 Task: Submit a pull request to contribute to an open-source project.
Action: Mouse moved to (1014, 57)
Screenshot: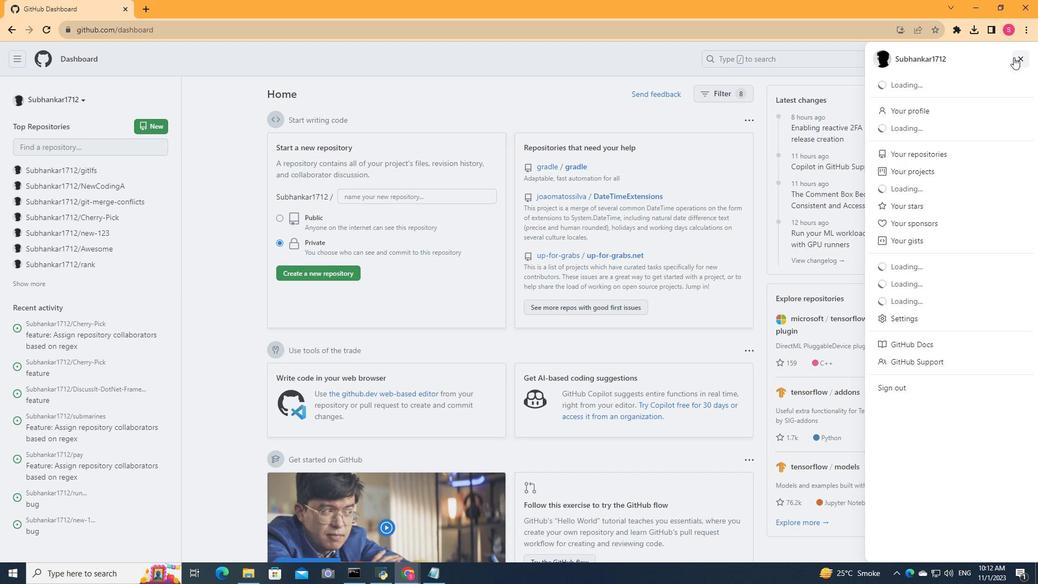 
Action: Mouse pressed left at (1014, 57)
Screenshot: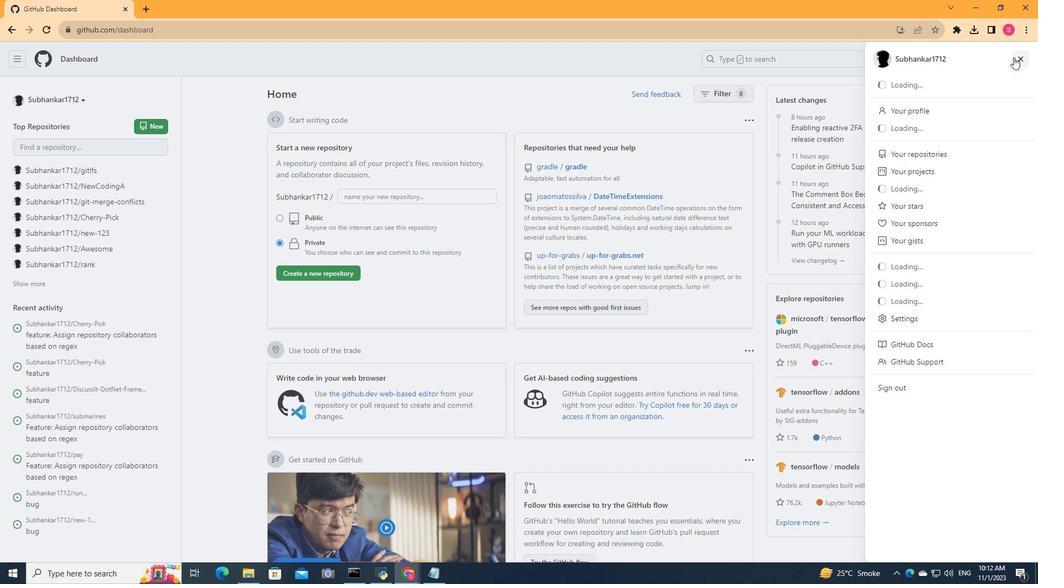 
Action: Mouse moved to (920, 135)
Screenshot: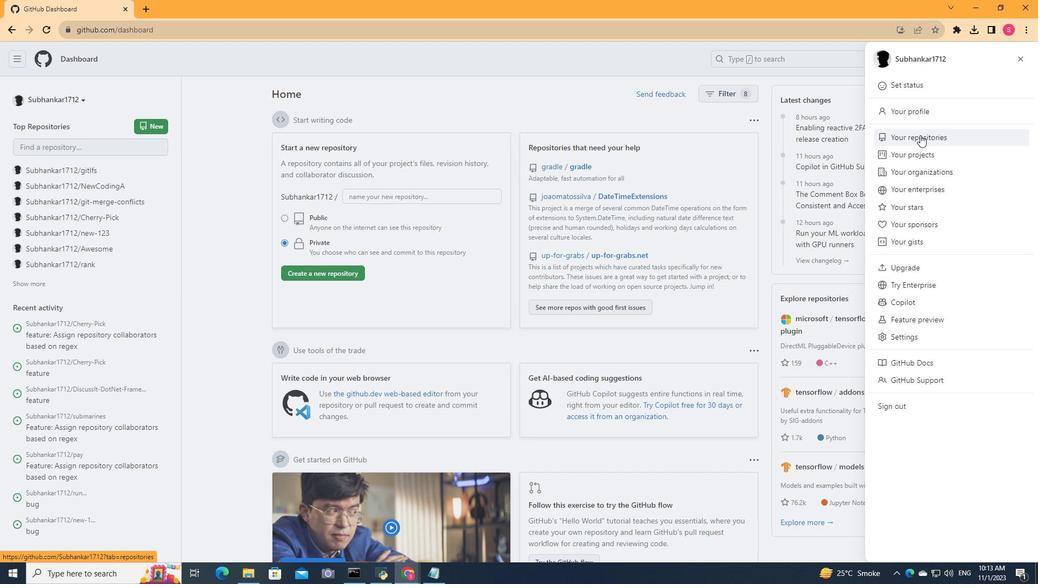 
Action: Mouse pressed left at (920, 135)
Screenshot: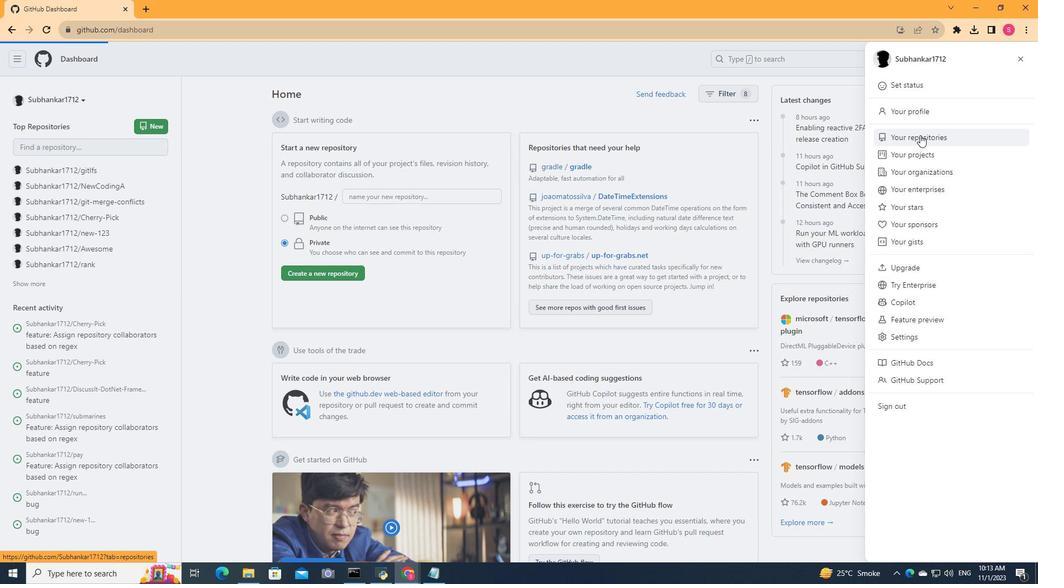 
Action: Mouse moved to (398, 230)
Screenshot: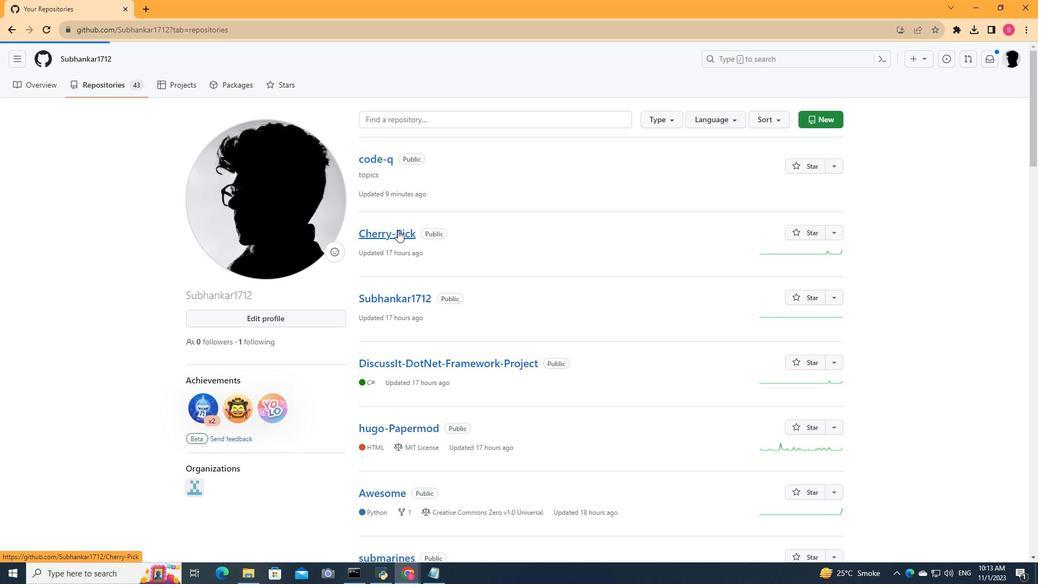 
Action: Mouse pressed left at (398, 230)
Screenshot: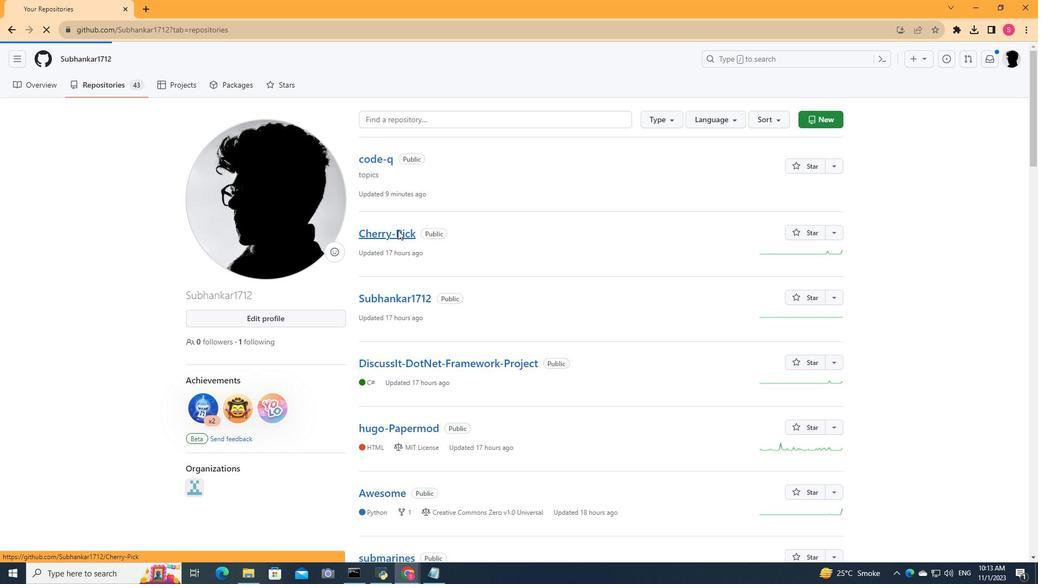 
Action: Mouse moved to (209, 80)
Screenshot: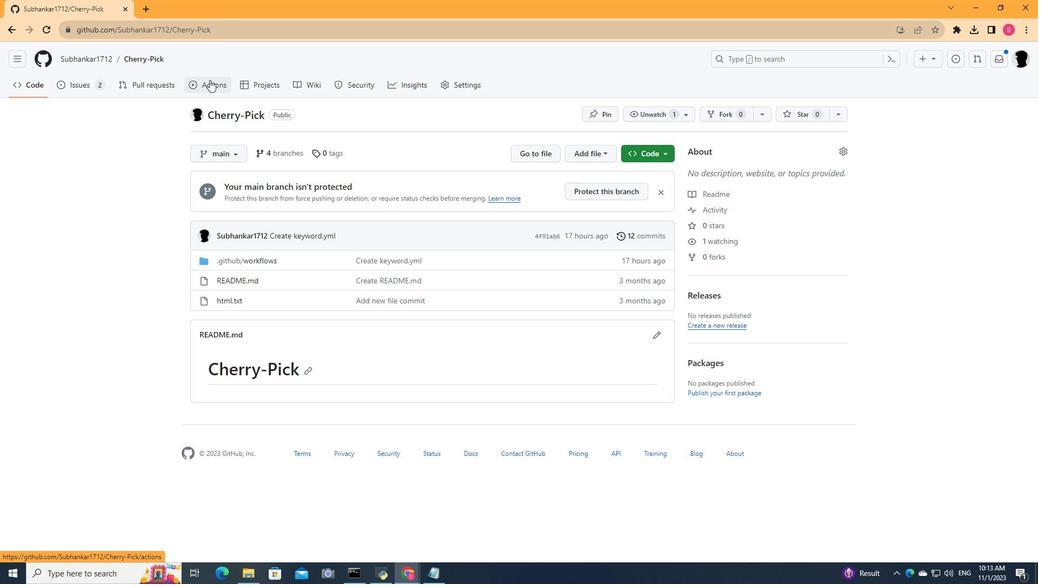 
Action: Mouse pressed left at (209, 80)
Screenshot: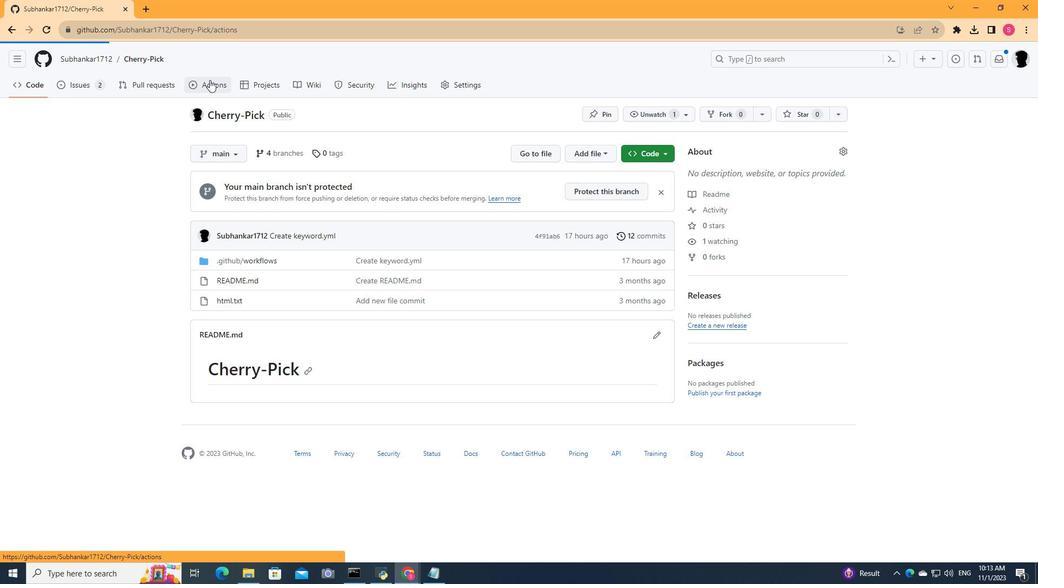 
Action: Mouse moved to (147, 86)
Screenshot: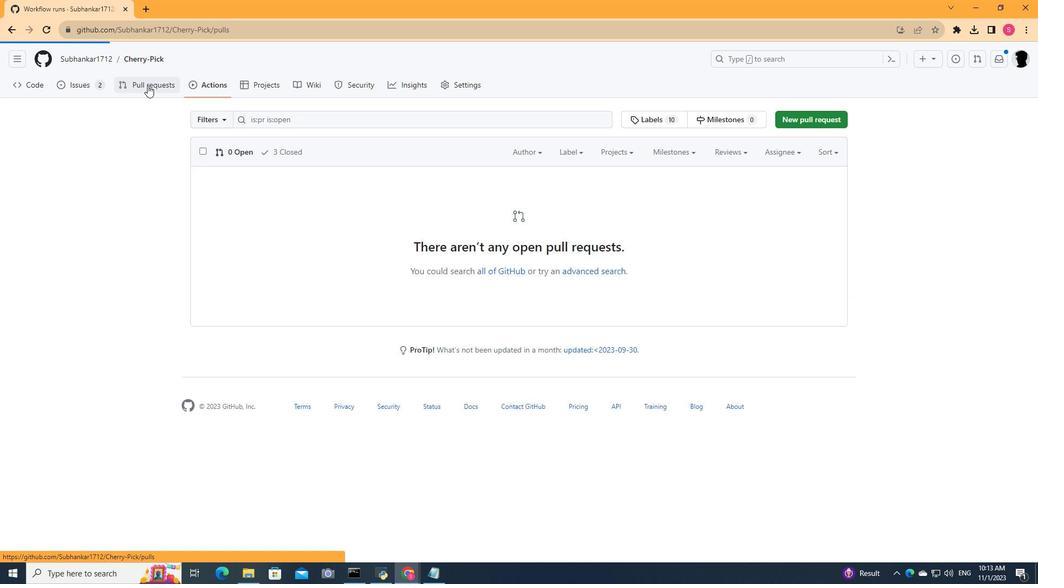 
Action: Mouse pressed left at (147, 86)
Screenshot: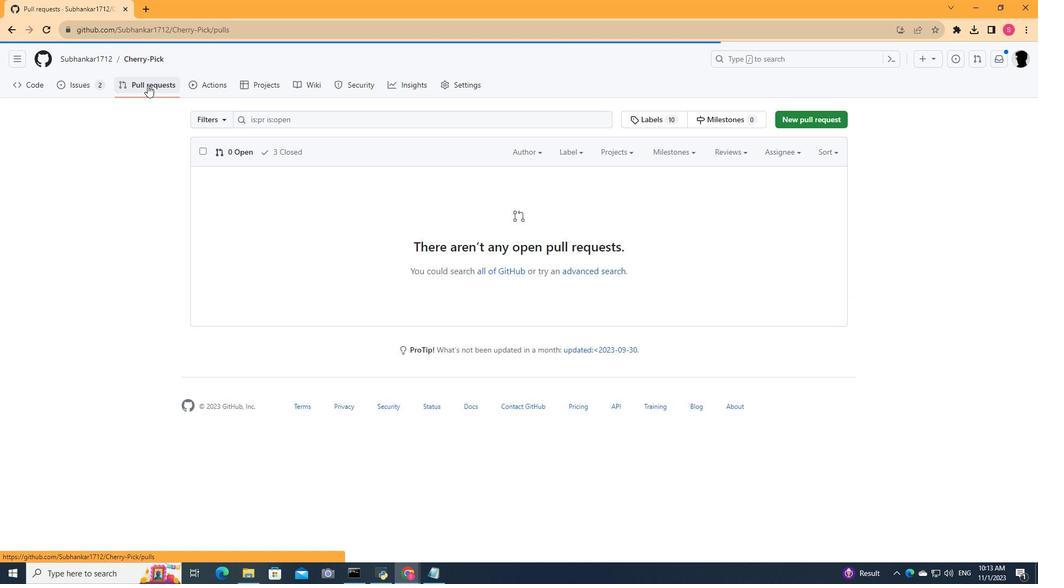 
Action: Mouse moved to (34, 82)
Screenshot: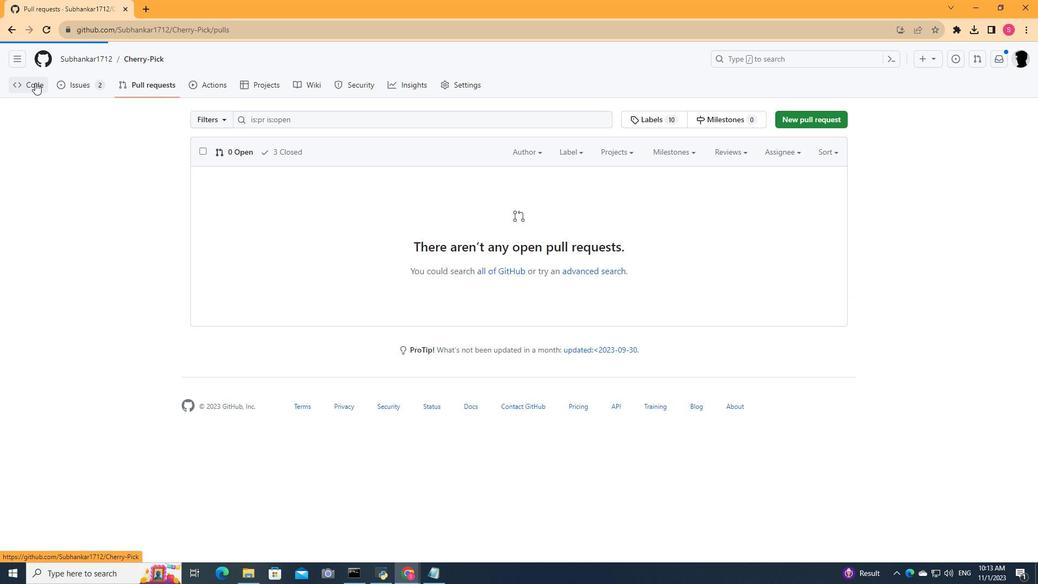 
Action: Mouse pressed left at (34, 82)
Screenshot: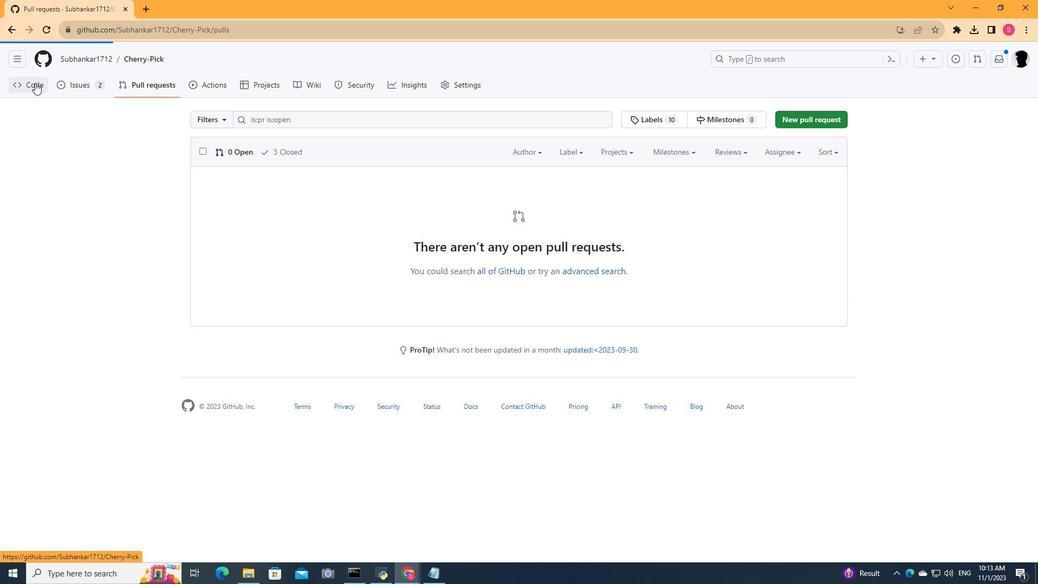 
Action: Mouse moved to (239, 153)
Screenshot: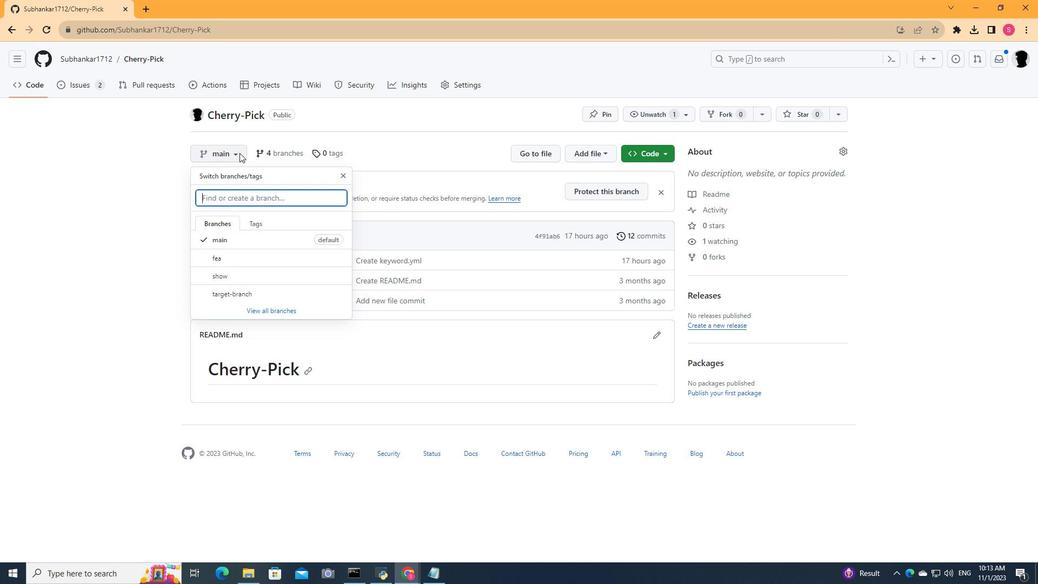 
Action: Mouse pressed left at (239, 153)
Screenshot: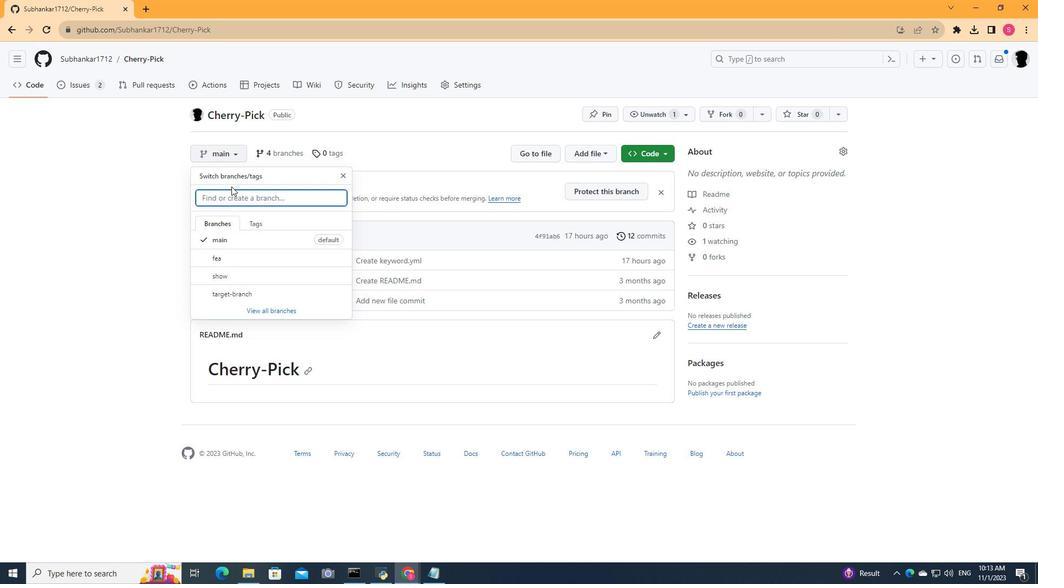 
Action: Mouse moved to (229, 275)
Screenshot: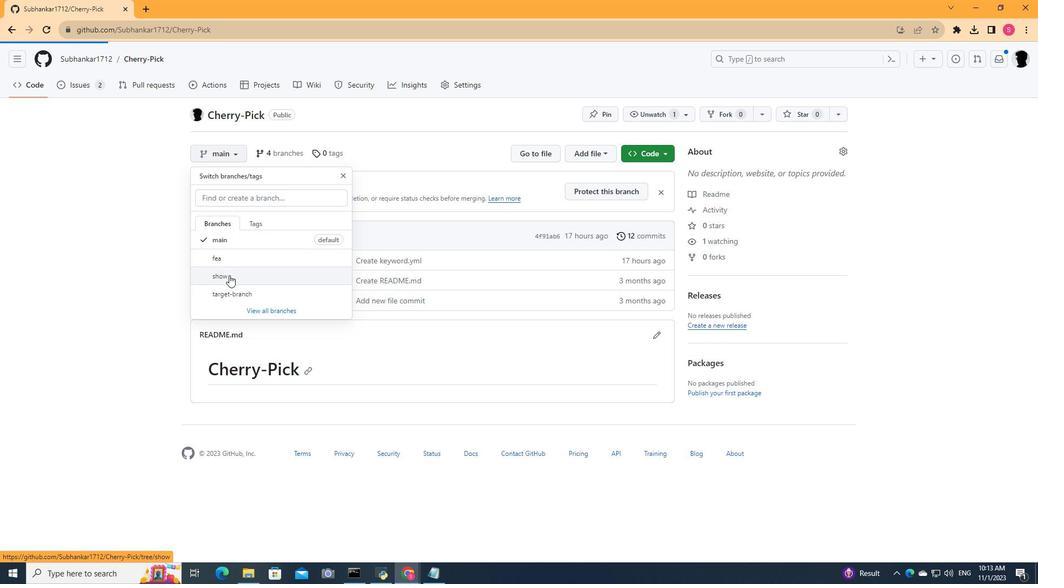
Action: Mouse pressed left at (229, 275)
Screenshot: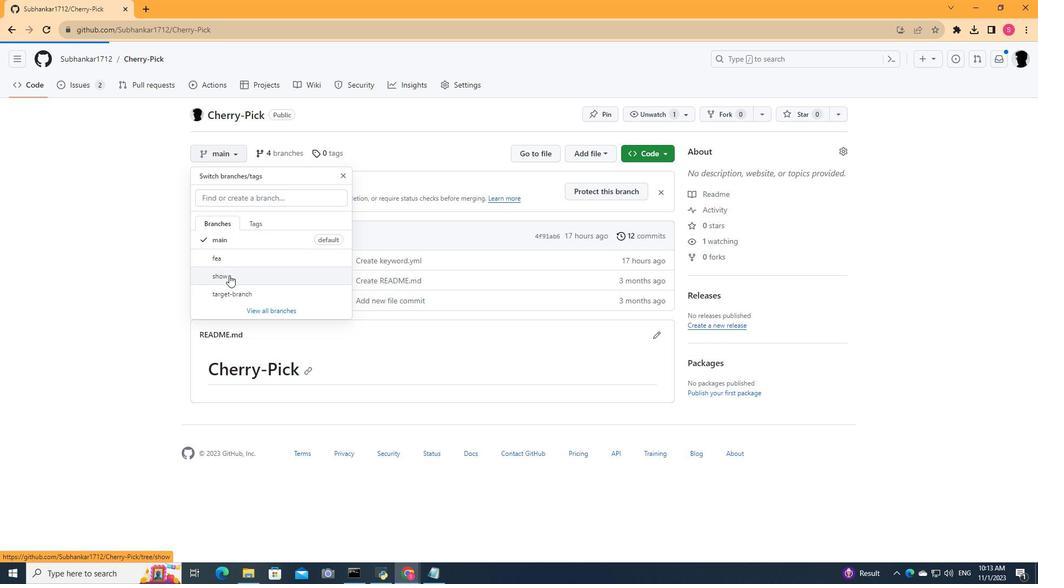 
Action: Mouse moved to (601, 151)
Screenshot: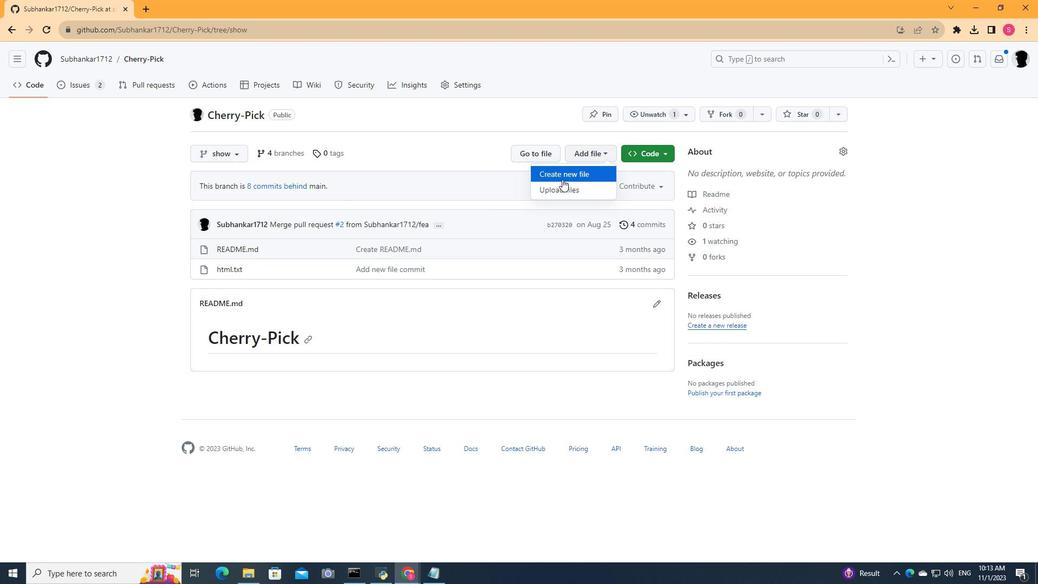 
Action: Mouse pressed left at (601, 151)
Screenshot: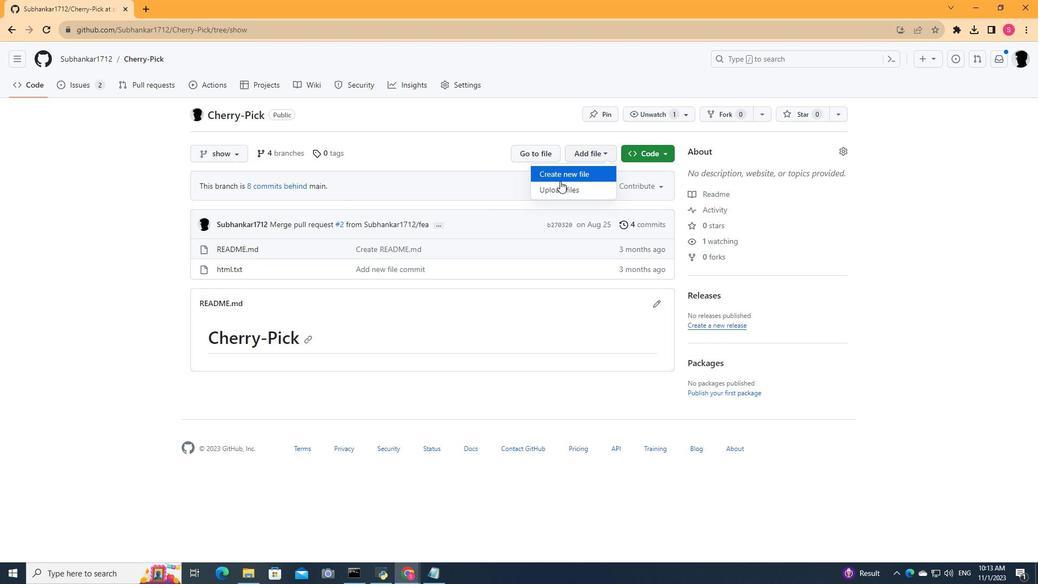 
Action: Mouse moved to (564, 173)
Screenshot: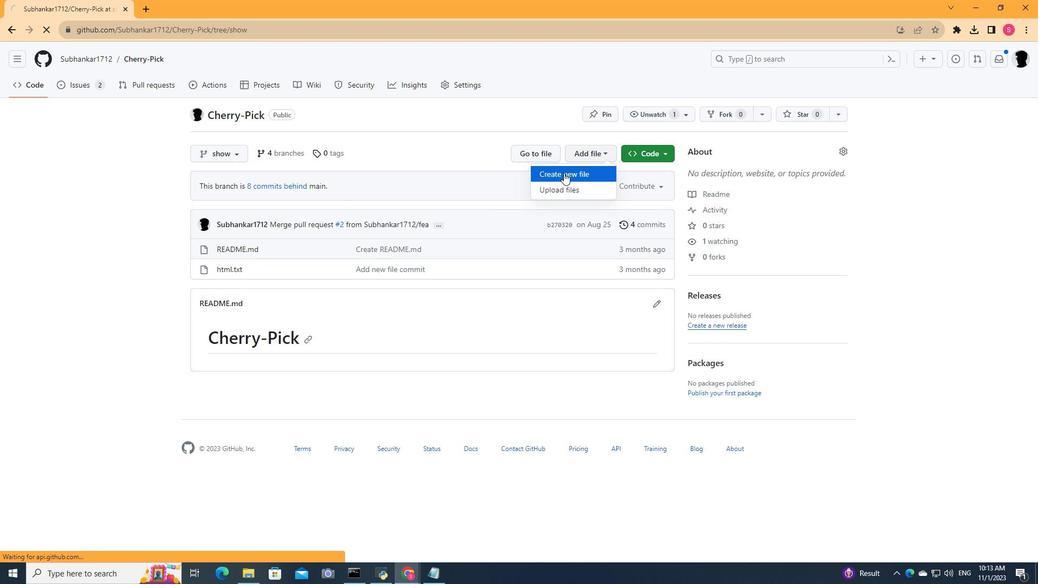 
Action: Mouse pressed left at (564, 173)
Screenshot: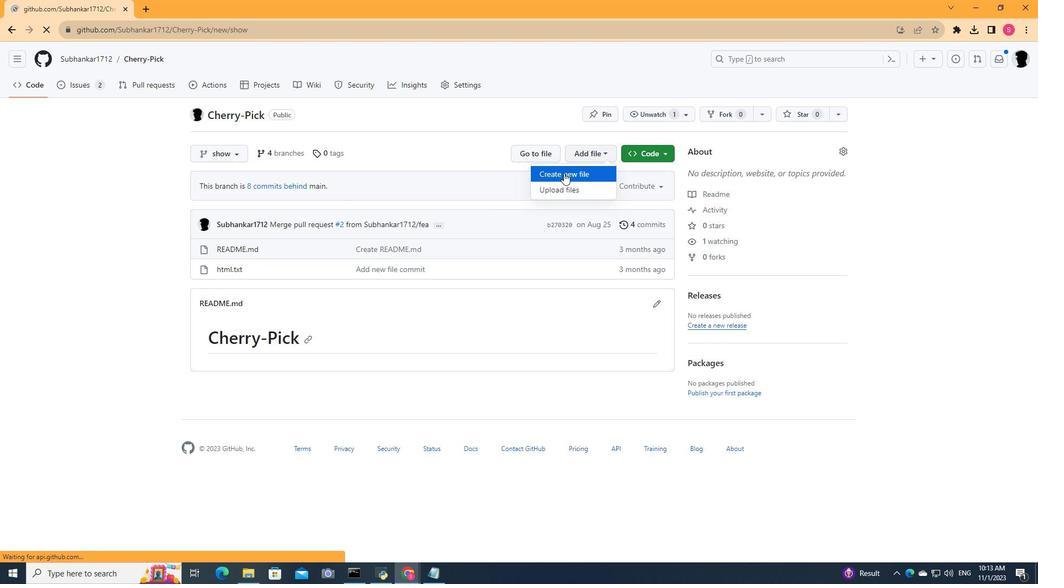 
Action: Mouse moved to (109, 110)
Screenshot: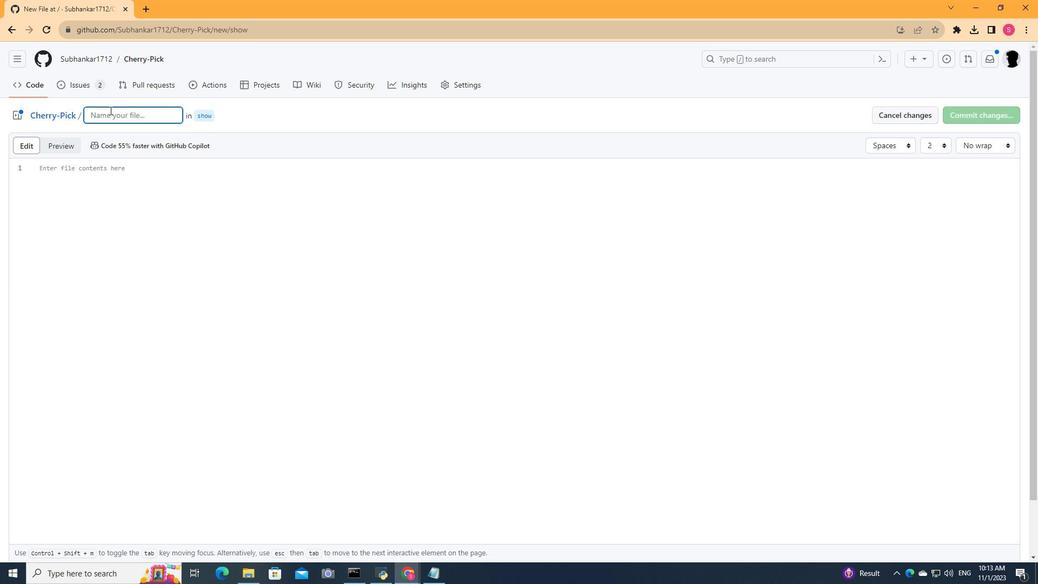 
Action: Mouse pressed left at (109, 110)
Screenshot: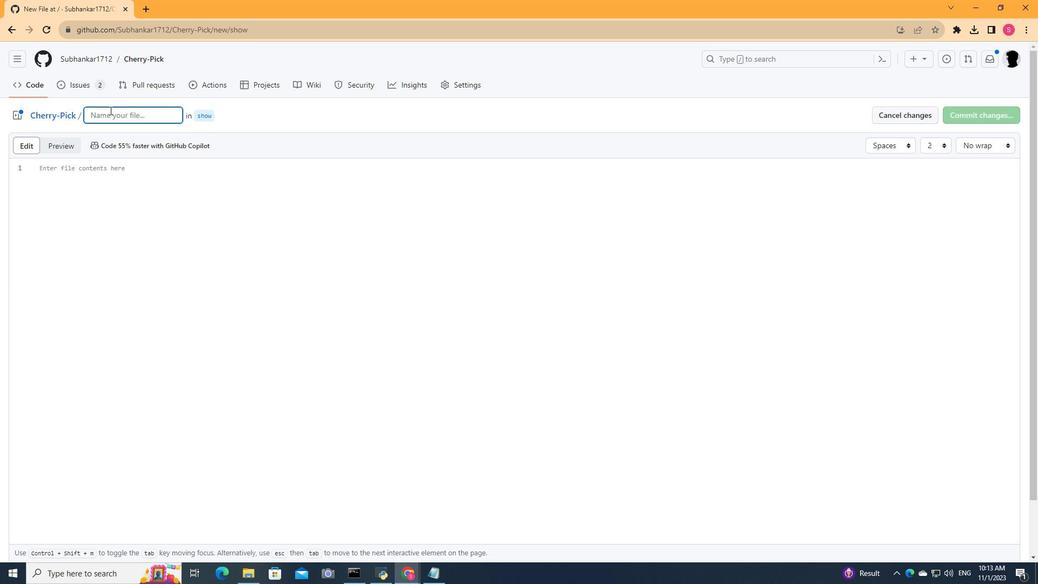 
Action: Key pressed file-text.txt
Screenshot: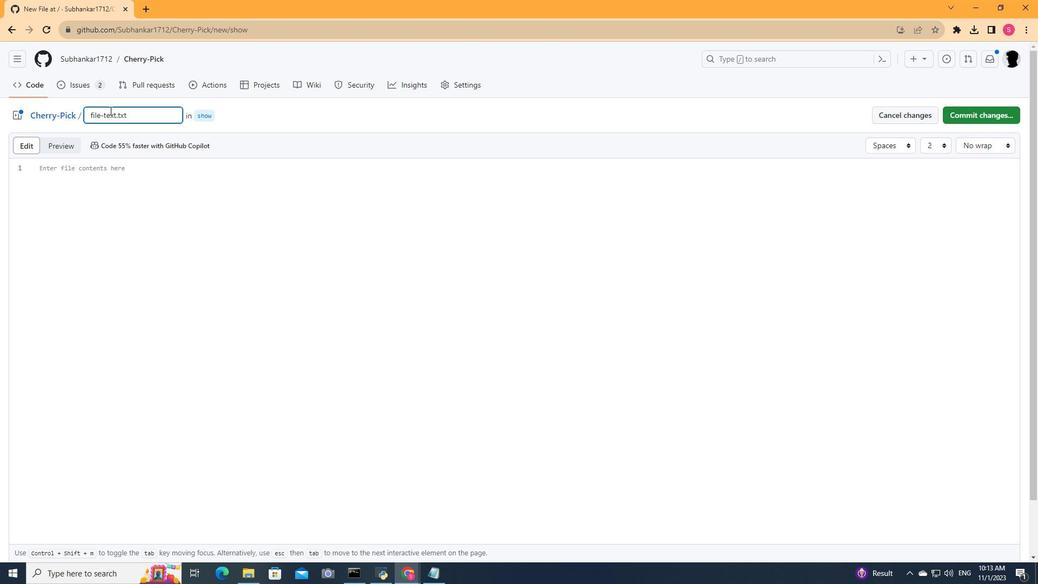 
Action: Mouse moved to (119, 165)
Screenshot: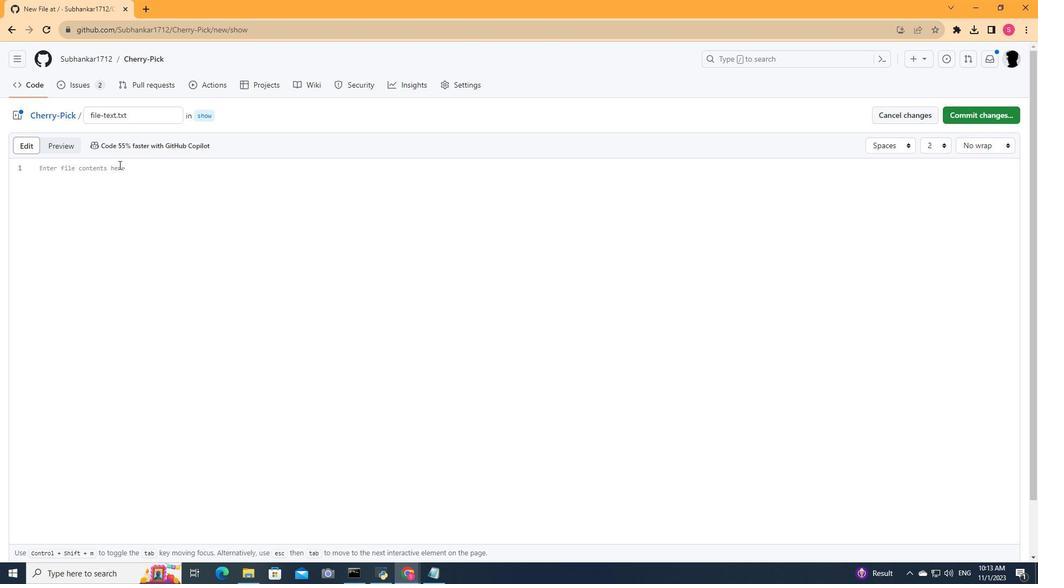 
Action: Mouse pressed left at (119, 165)
Screenshot: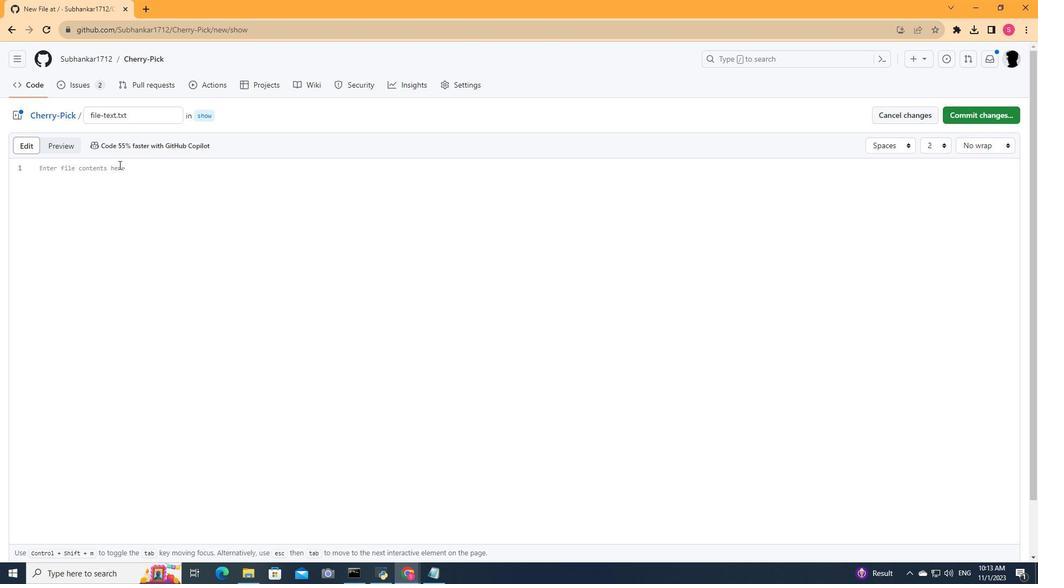 
Action: Key pressed <Key.shift>Hello<Key.space><Key.shift><Key.shift><Key.shift><Key.shift>World<Key.shift>!
Screenshot: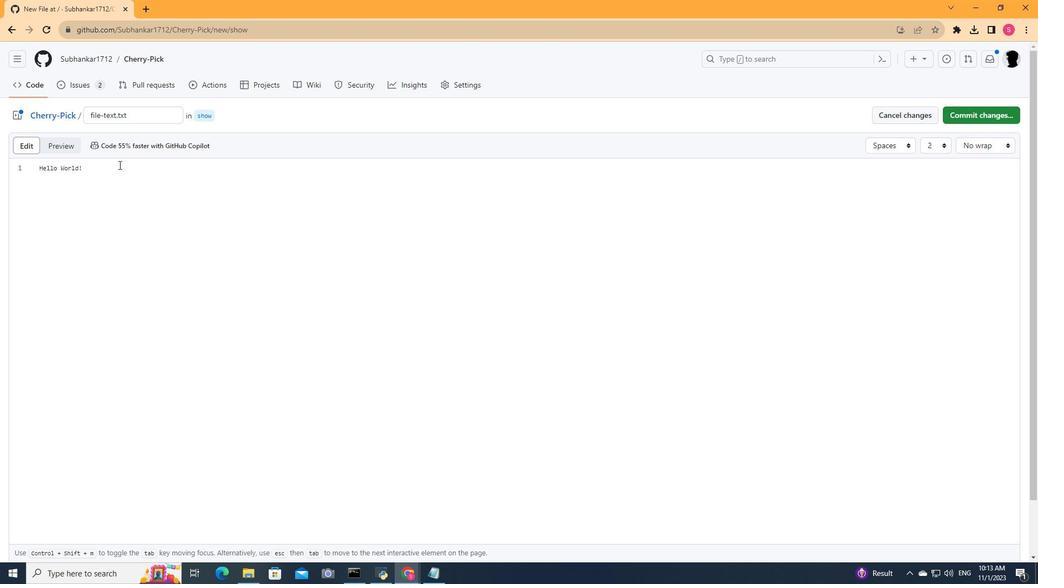 
Action: Mouse moved to (970, 117)
Screenshot: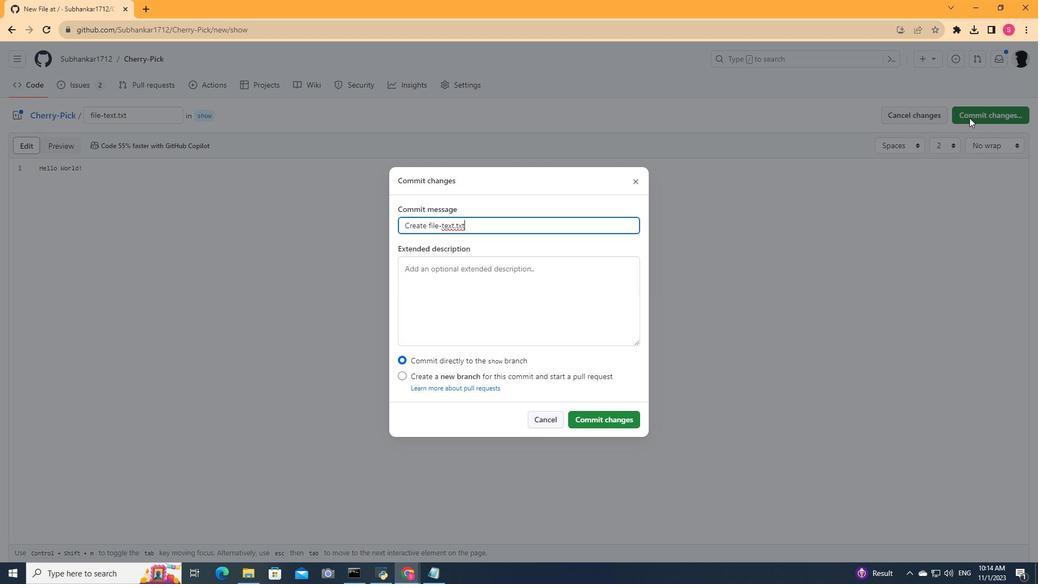 
Action: Mouse pressed left at (970, 117)
Screenshot: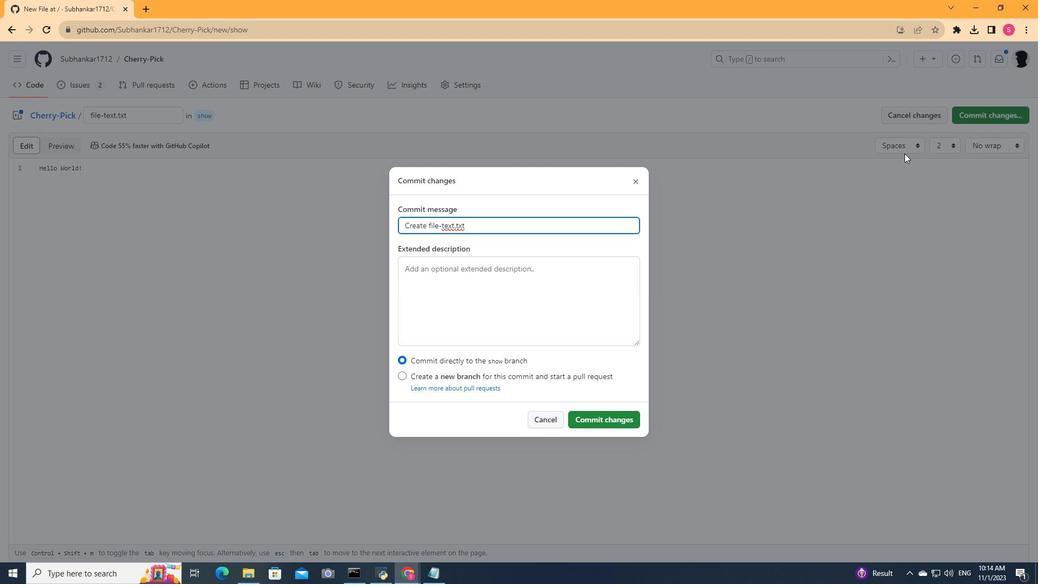 
Action: Mouse moved to (620, 418)
Screenshot: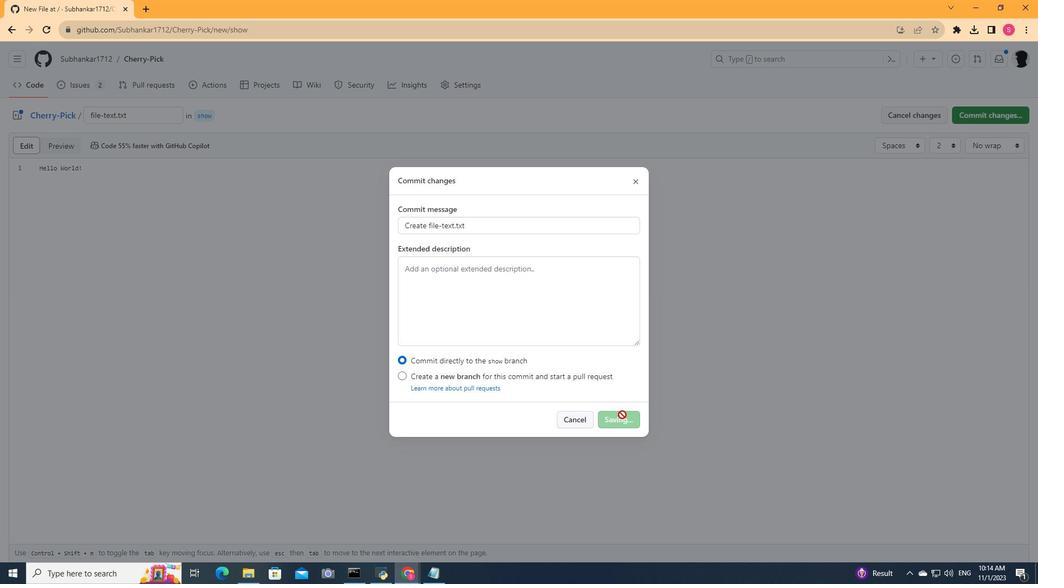 
Action: Mouse pressed left at (620, 418)
Screenshot: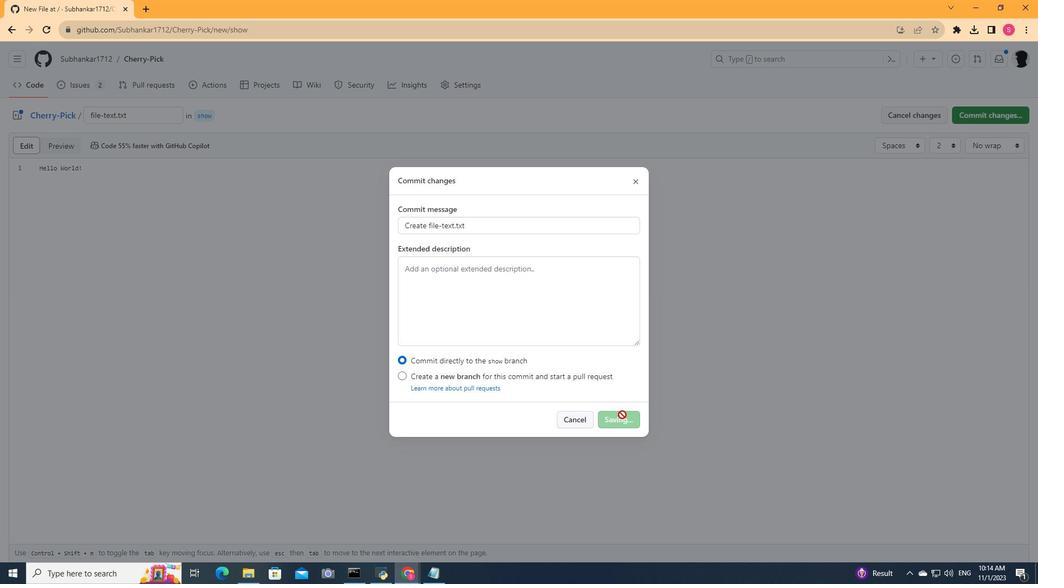 
Action: Mouse moved to (159, 88)
Screenshot: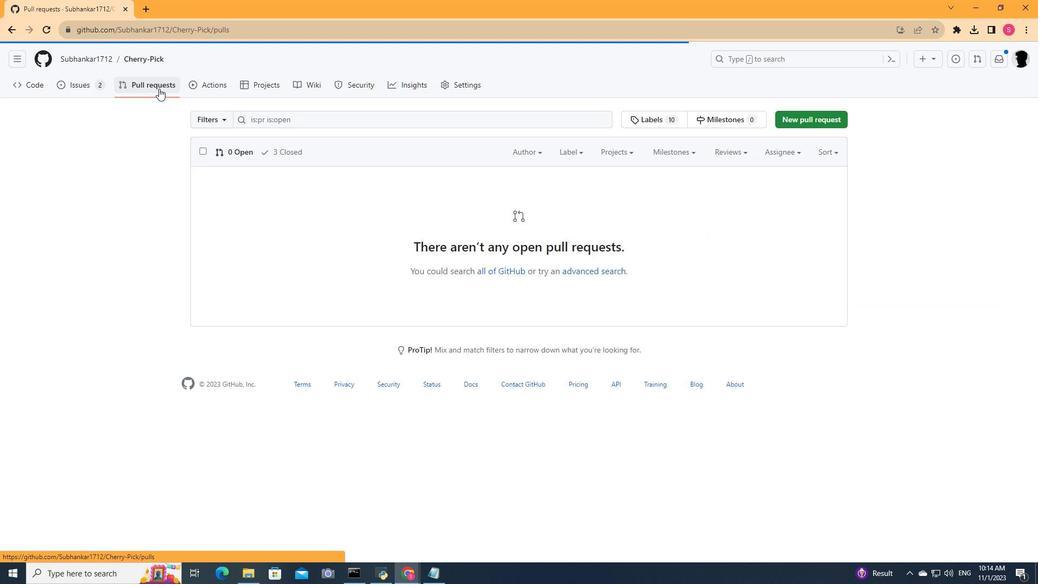 
Action: Mouse pressed left at (159, 88)
Screenshot: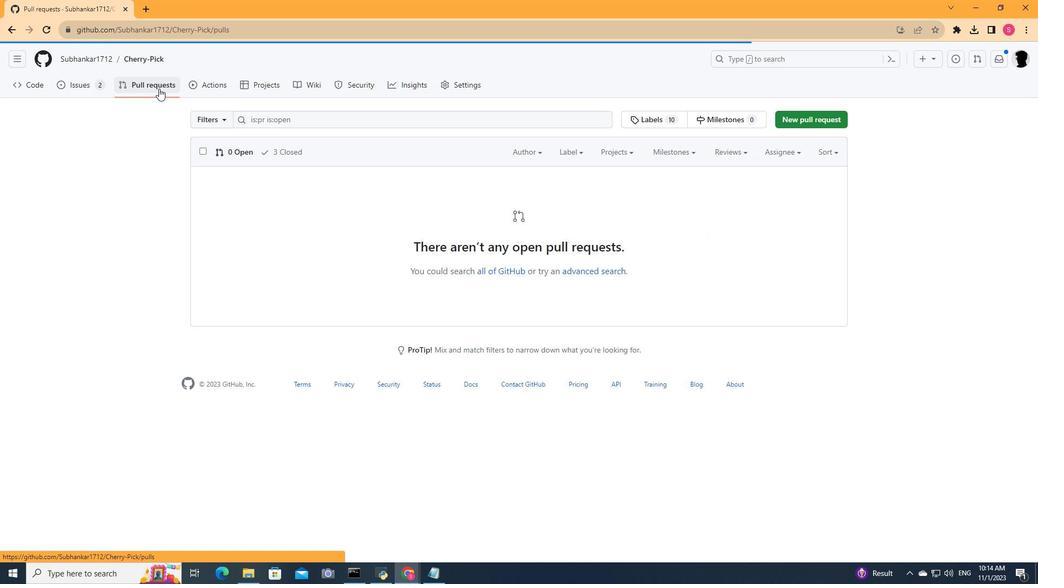 
Action: Mouse moved to (801, 123)
Screenshot: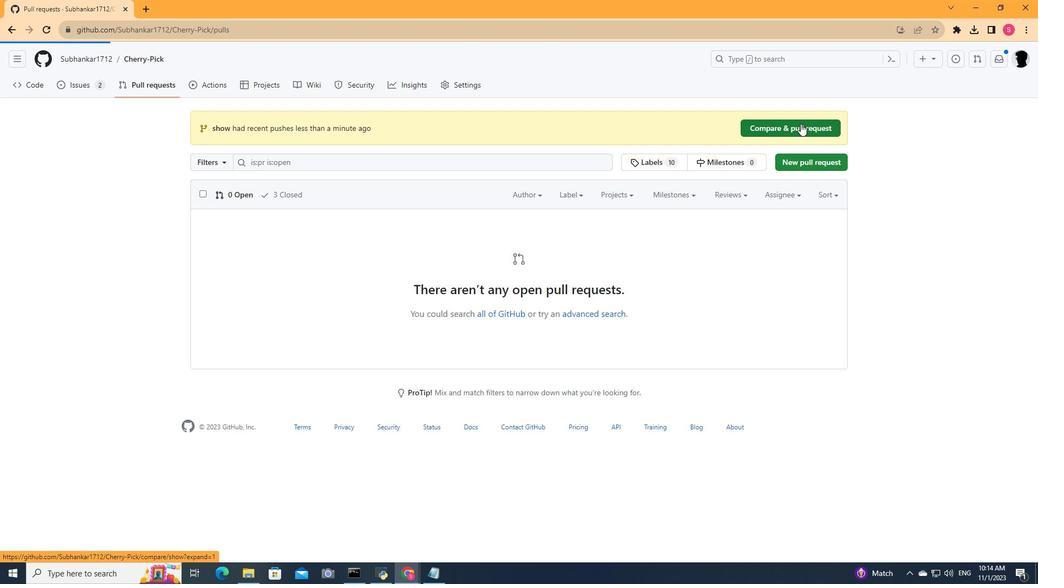 
Action: Mouse pressed left at (801, 123)
Screenshot: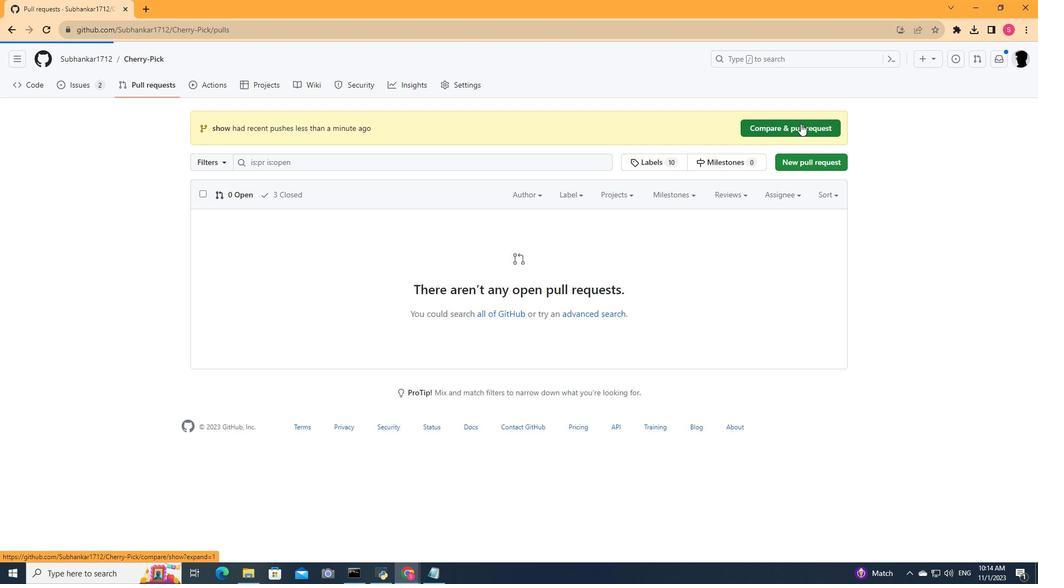 
Action: Mouse moved to (278, 320)
Screenshot: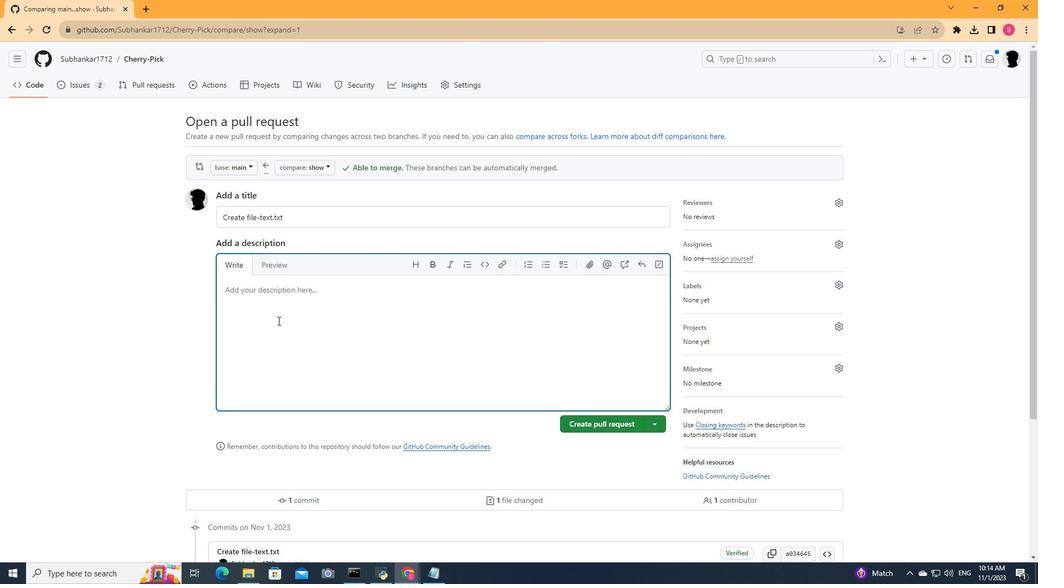 
Action: Mouse pressed left at (278, 320)
Screenshot: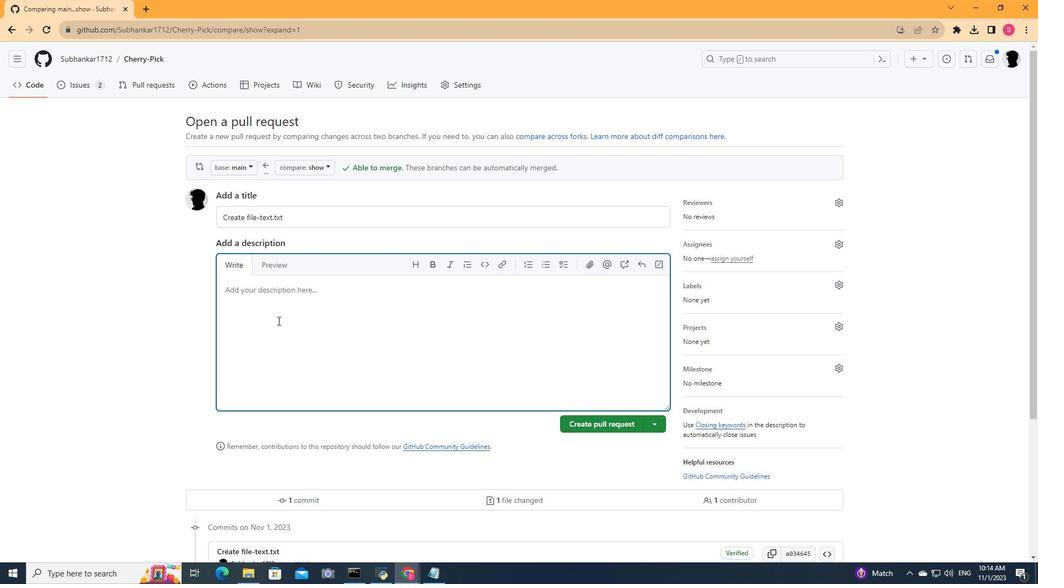 
Action: Key pressed new<Key.space><Key.shift><Key.shift><Key.shift><Key.shift><Key.shift><Key.shift><Key.shift><Key.shift><Key.shift><Key.shift>T<Key.backspace>text<Key.space>file<Key.space>add
Screenshot: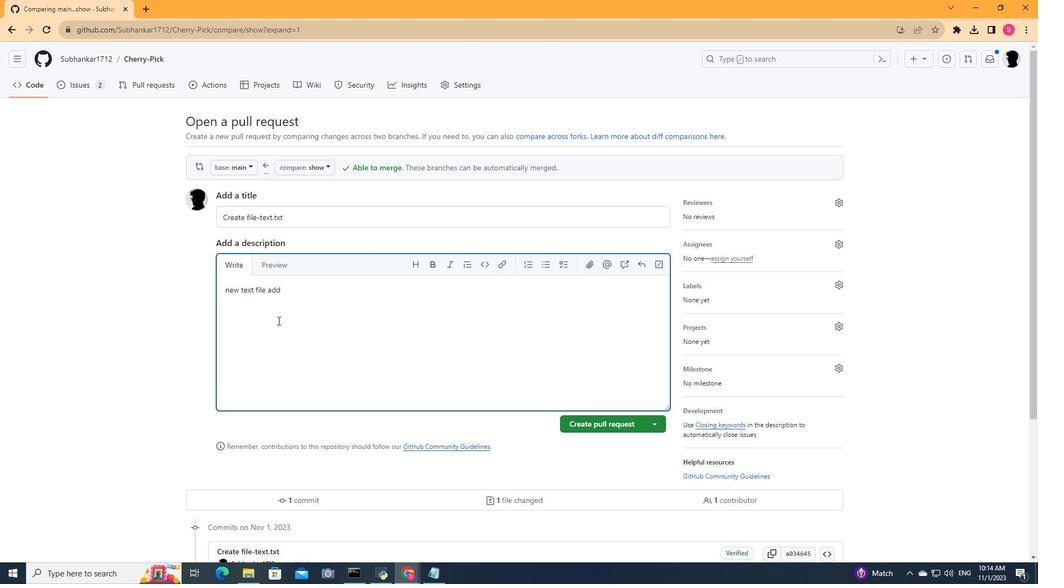 
Action: Mouse moved to (607, 427)
Screenshot: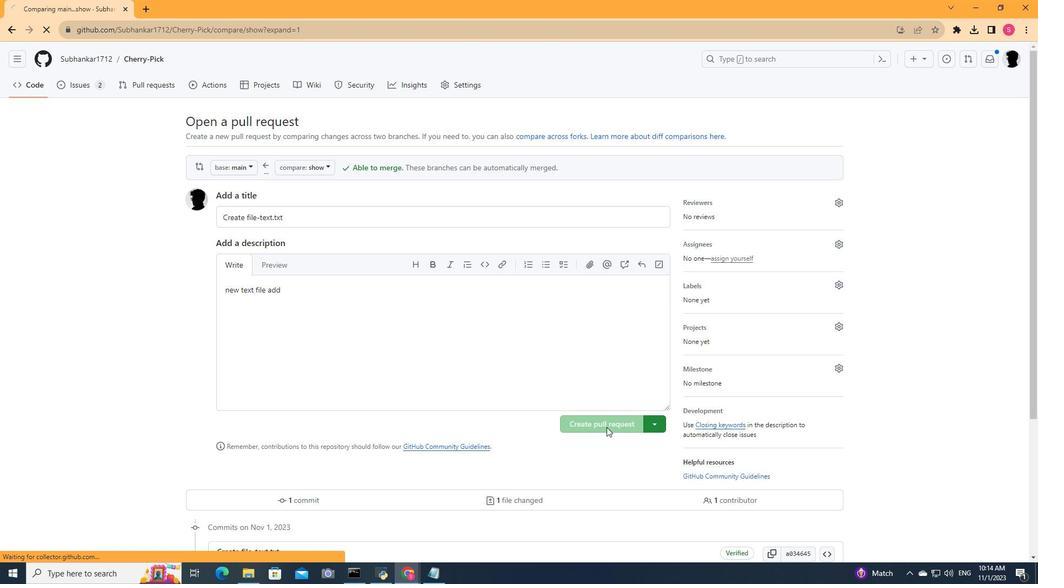 
Action: Mouse pressed left at (607, 427)
Screenshot: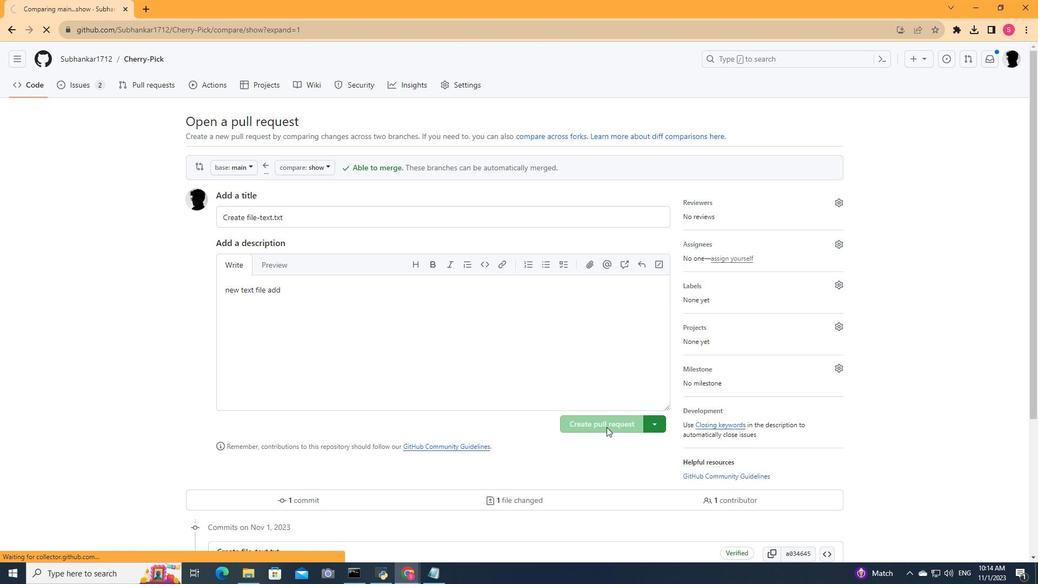 
Action: Mouse moved to (537, 411)
Screenshot: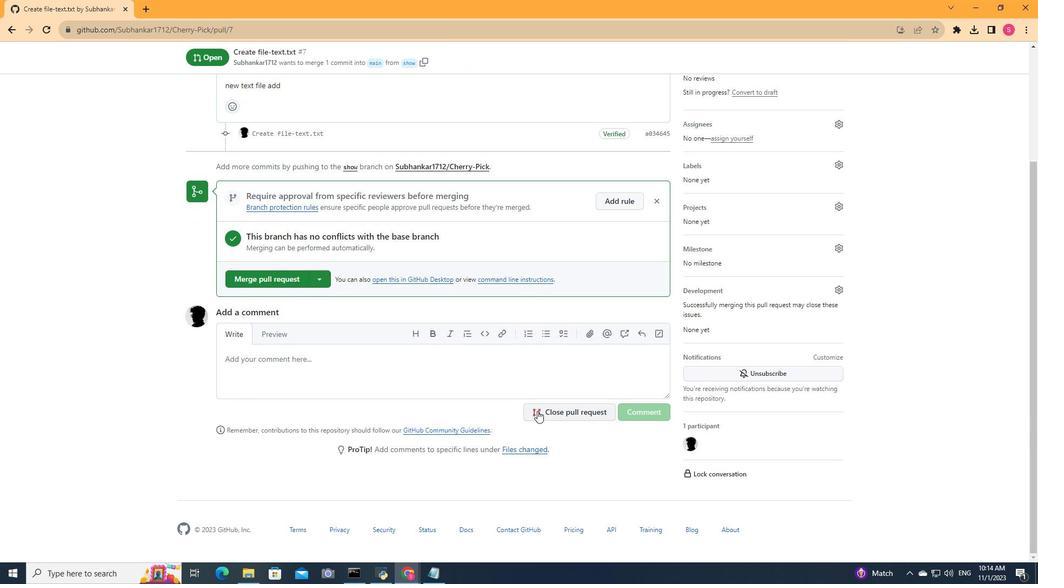 
Action: Mouse scrolled (537, 410) with delta (0, 0)
Screenshot: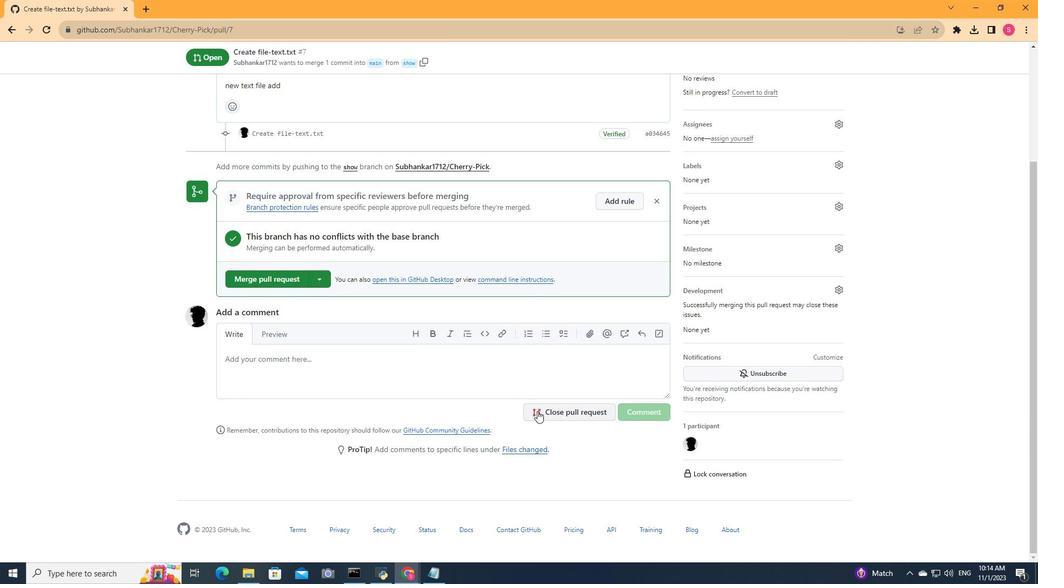 
Action: Mouse scrolled (537, 410) with delta (0, 0)
Screenshot: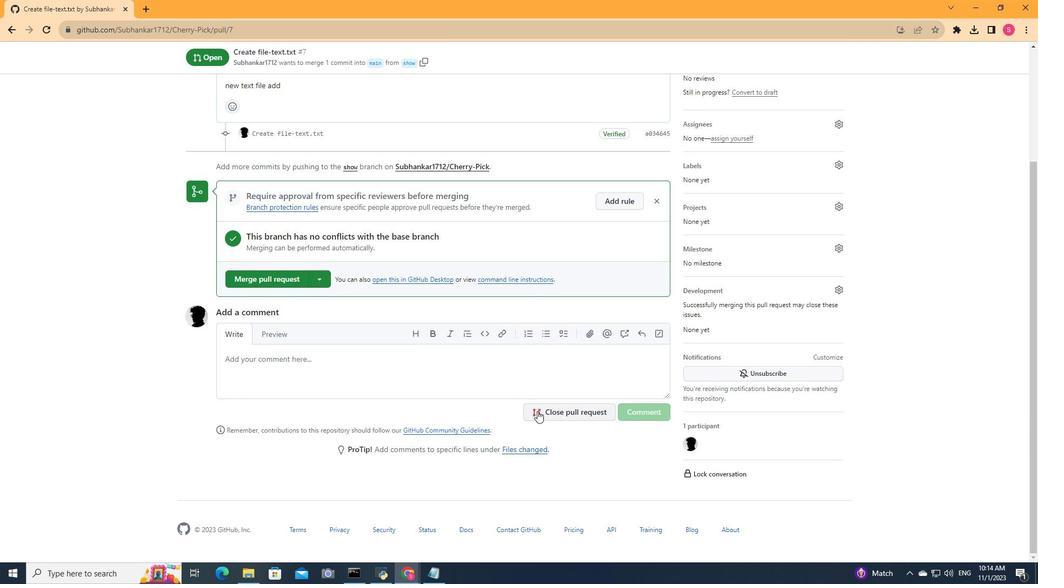 
Action: Mouse scrolled (537, 410) with delta (0, 0)
Screenshot: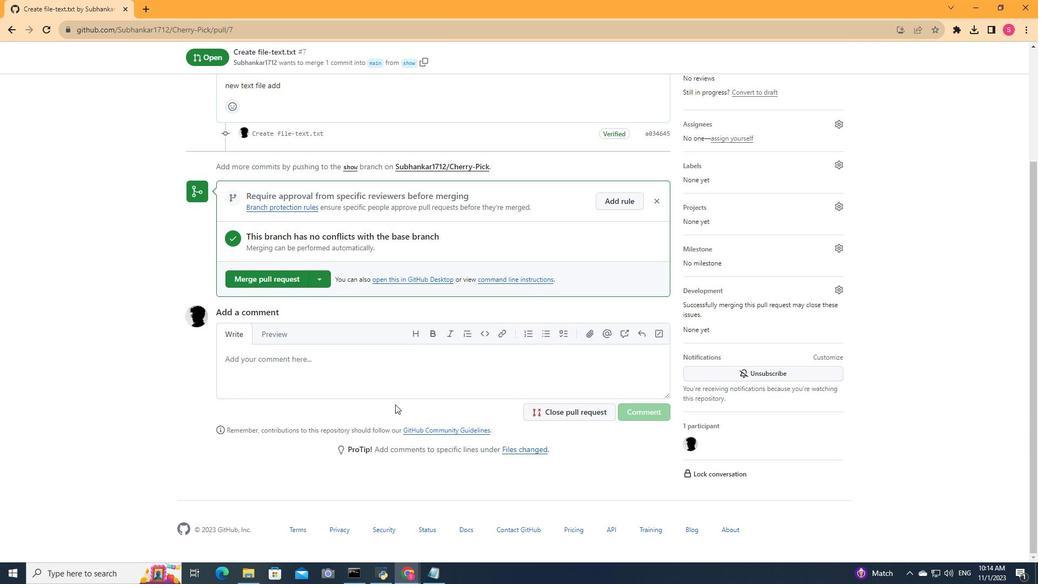 
Action: Mouse moved to (386, 398)
Screenshot: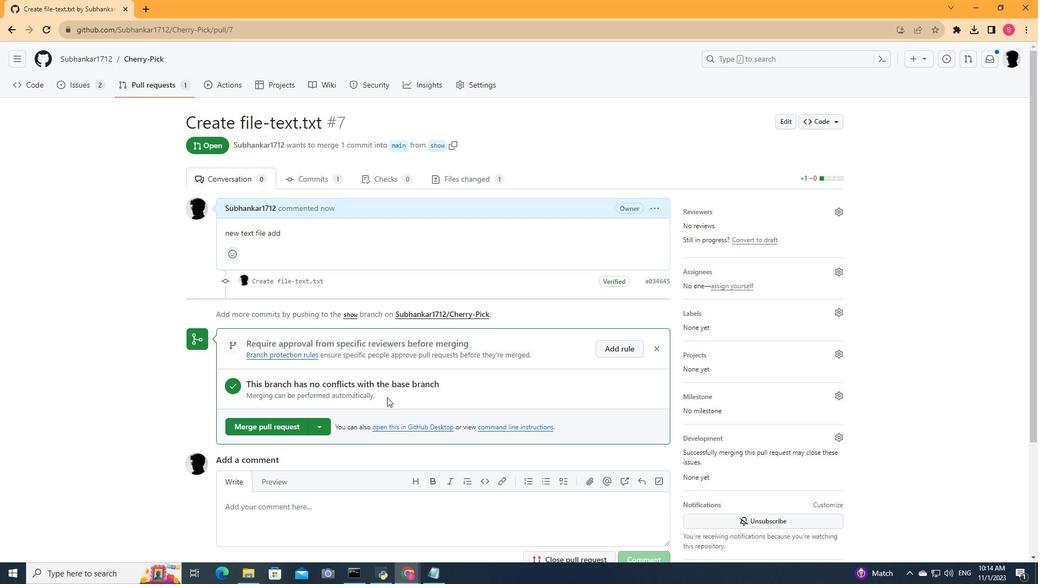 
Action: Mouse scrolled (386, 399) with delta (0, 0)
Screenshot: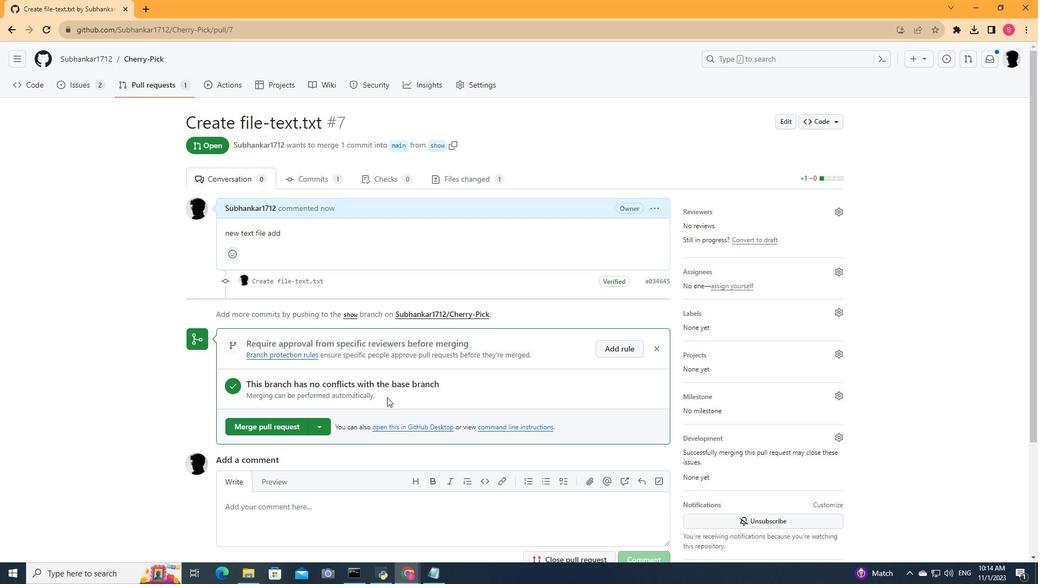 
Action: Mouse scrolled (386, 399) with delta (0, 0)
Screenshot: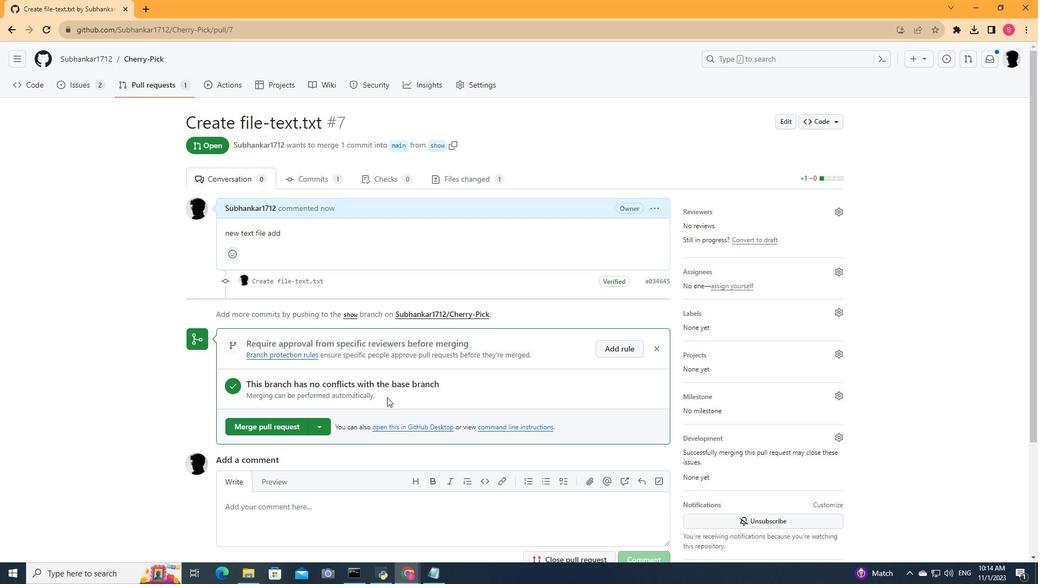
Action: Mouse moved to (387, 397)
Screenshot: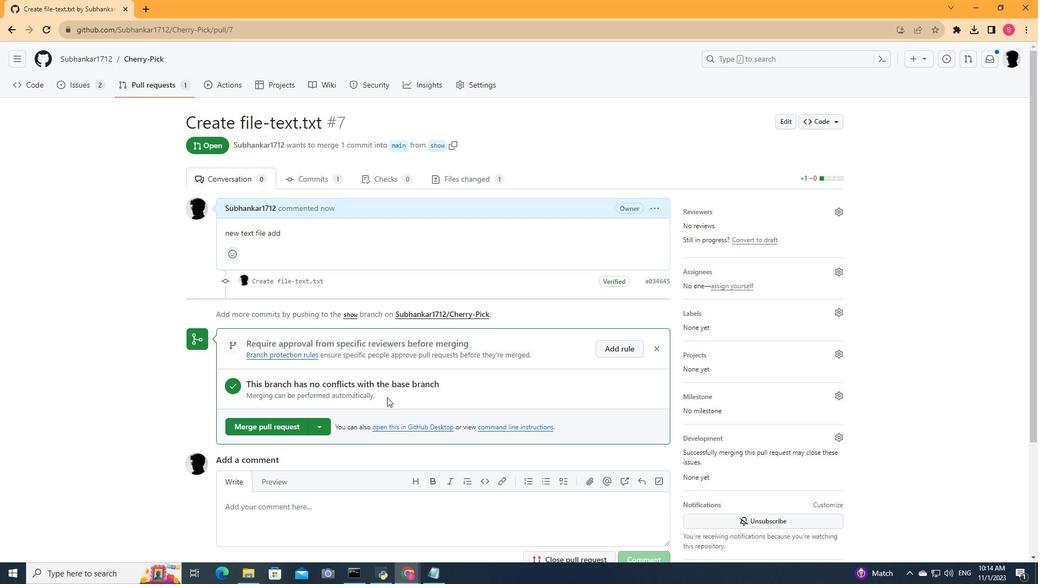 
Action: Mouse scrolled (387, 398) with delta (0, 0)
Screenshot: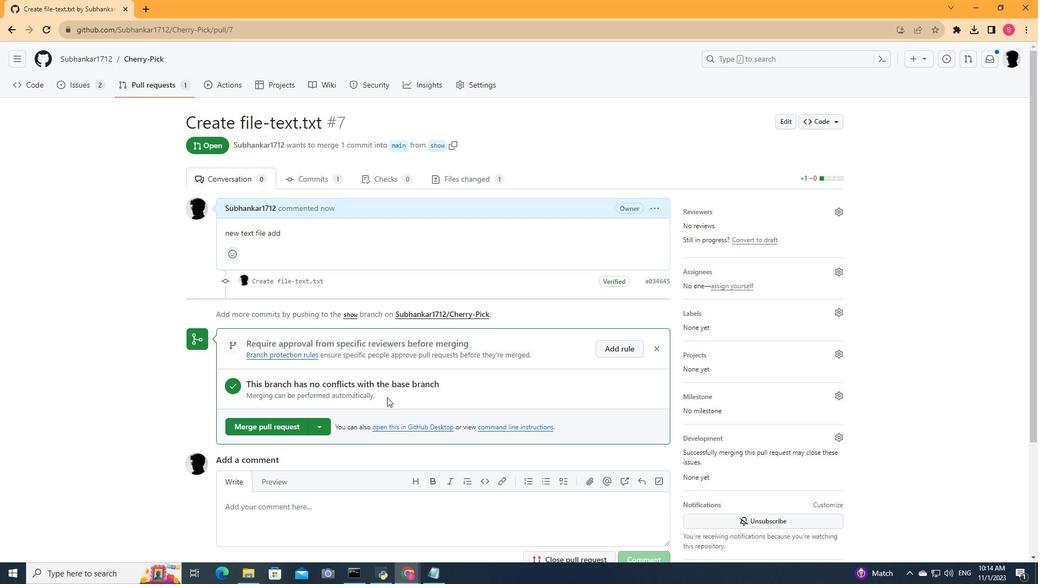 
Action: Mouse scrolled (387, 398) with delta (0, 0)
Screenshot: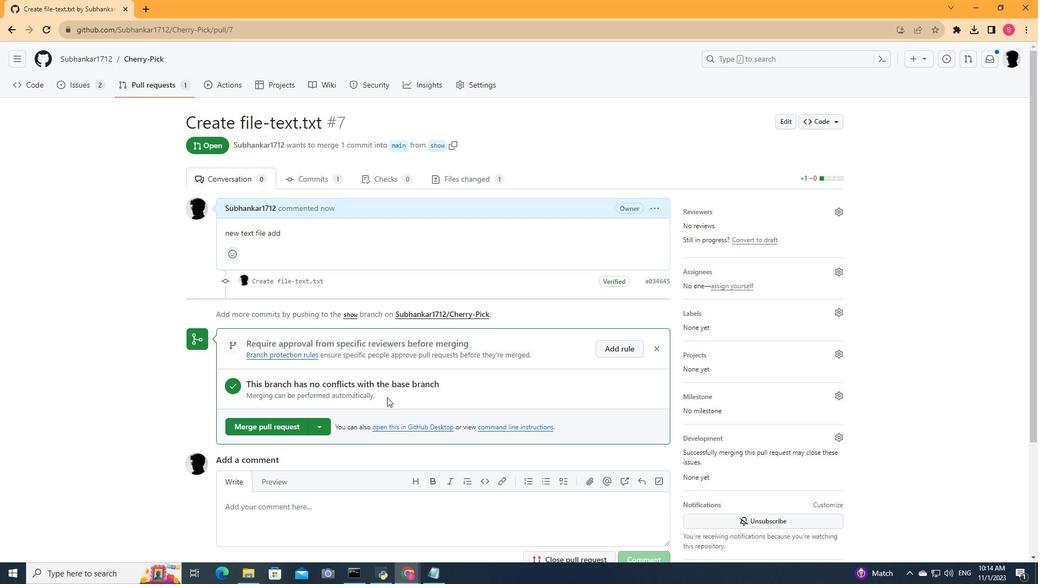 
Action: Mouse scrolled (387, 398) with delta (0, 0)
Screenshot: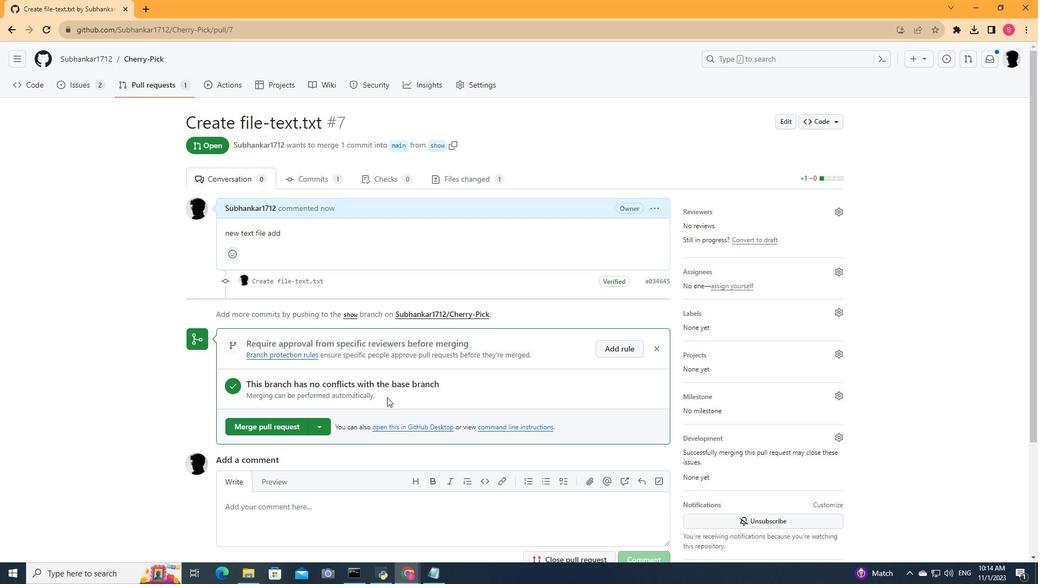 
Action: Mouse scrolled (387, 398) with delta (0, 0)
Screenshot: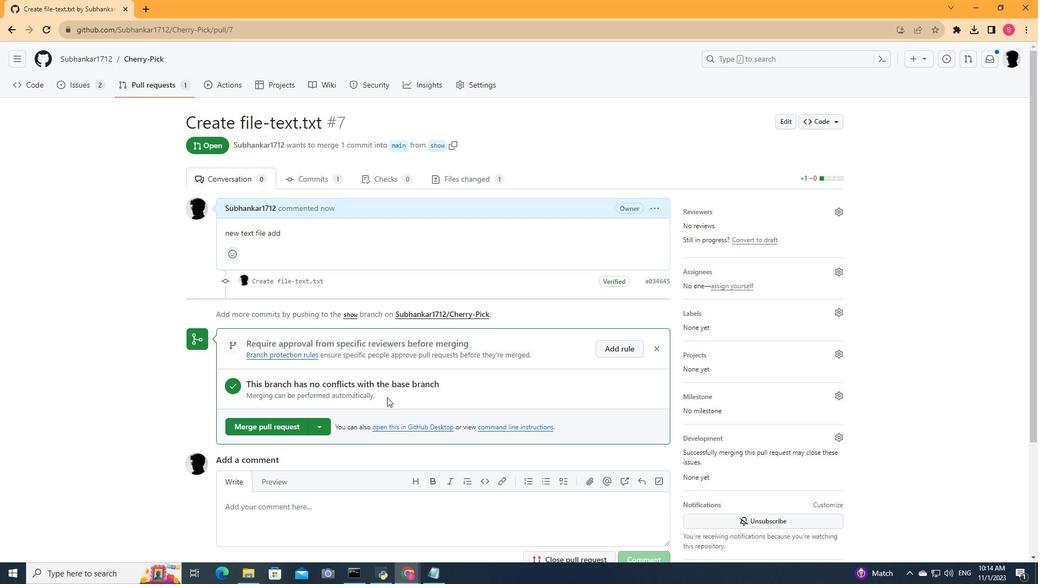 
